Task: Create a due date automation trigger when advanced on, on the wednesday before a card is due add content with a name or a description starting with resume at 11:00 AM.
Action: Mouse moved to (843, 268)
Screenshot: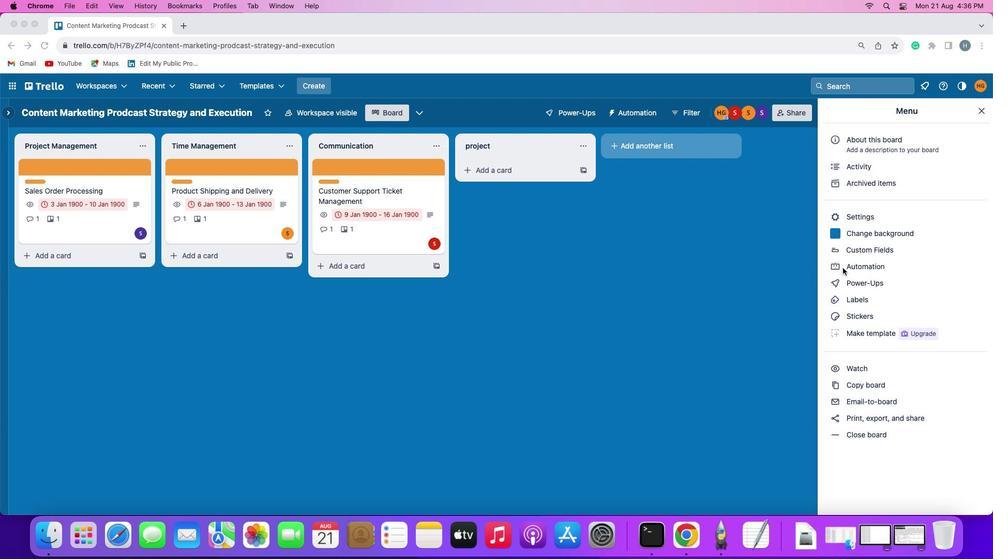 
Action: Mouse pressed left at (843, 268)
Screenshot: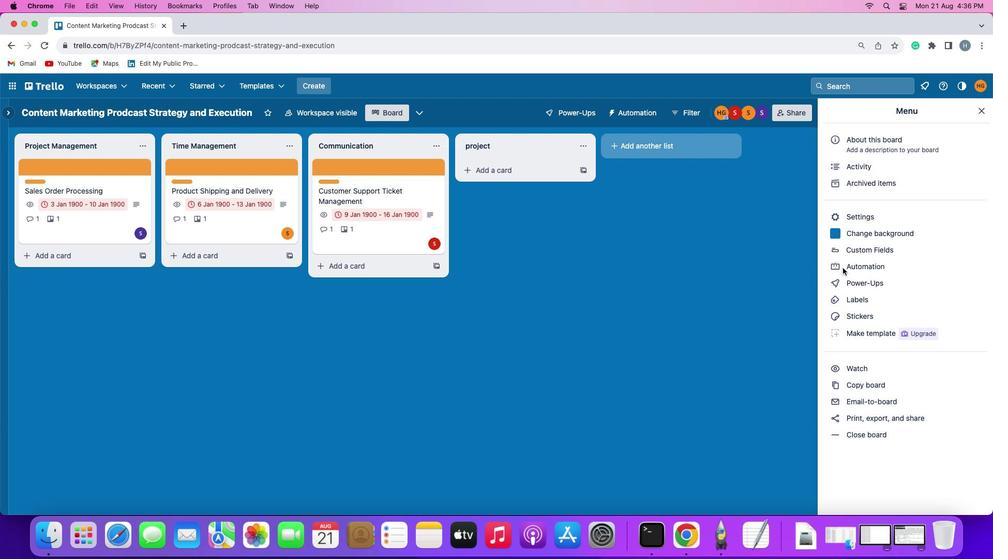 
Action: Mouse pressed left at (843, 268)
Screenshot: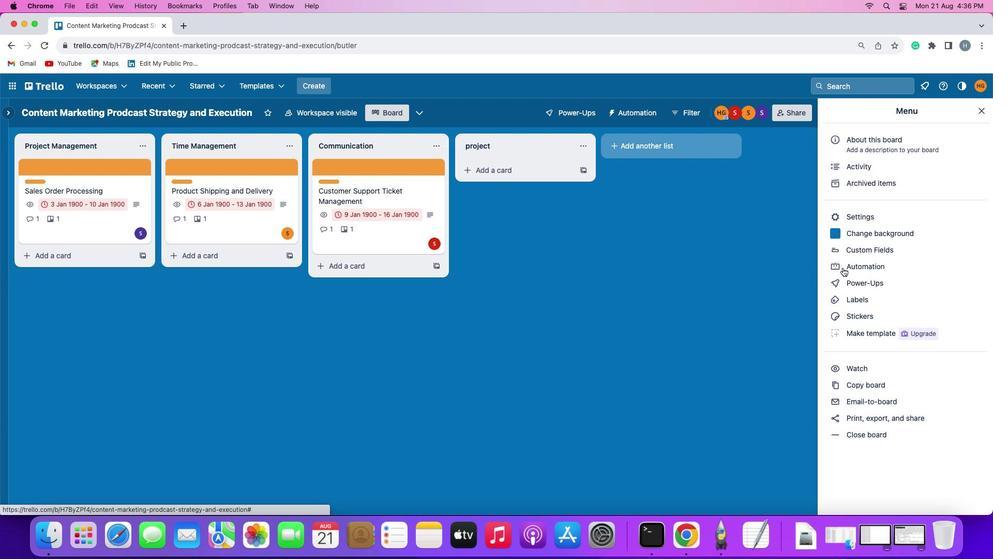 
Action: Mouse moved to (65, 245)
Screenshot: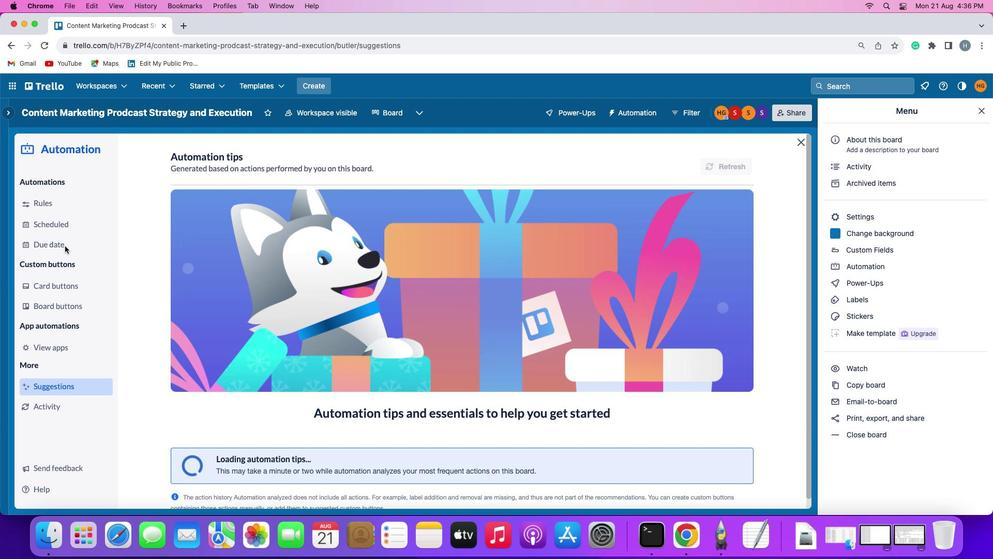 
Action: Mouse pressed left at (65, 245)
Screenshot: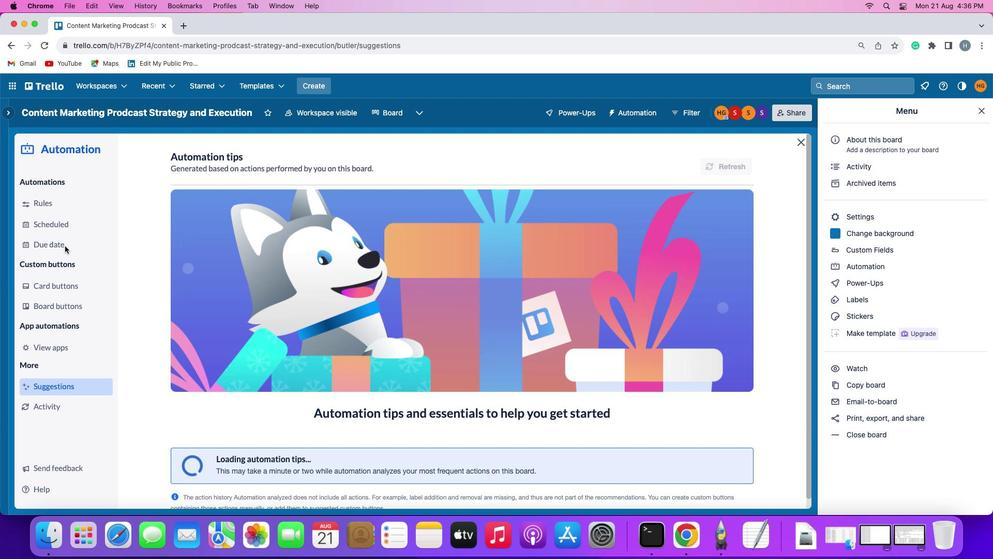 
Action: Mouse moved to (692, 163)
Screenshot: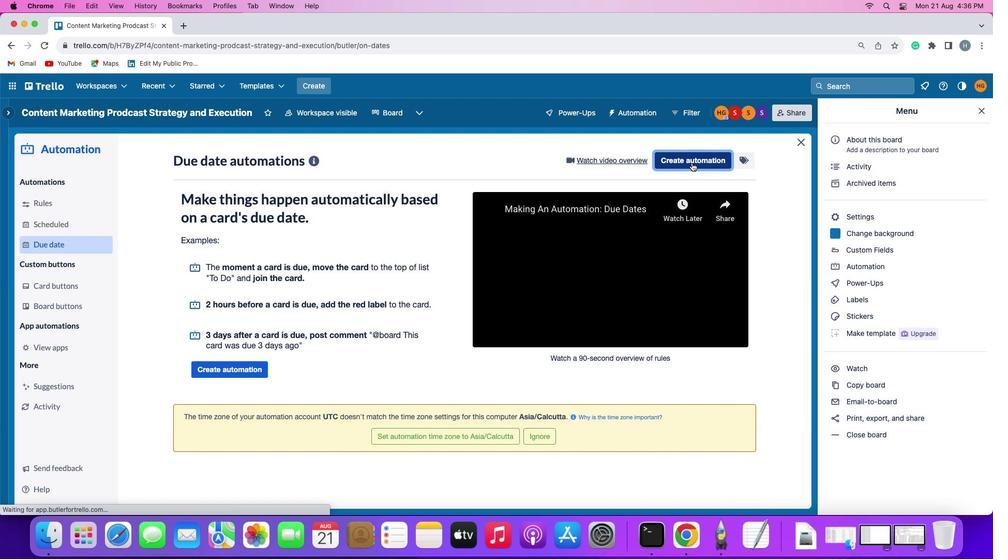 
Action: Mouse pressed left at (692, 163)
Screenshot: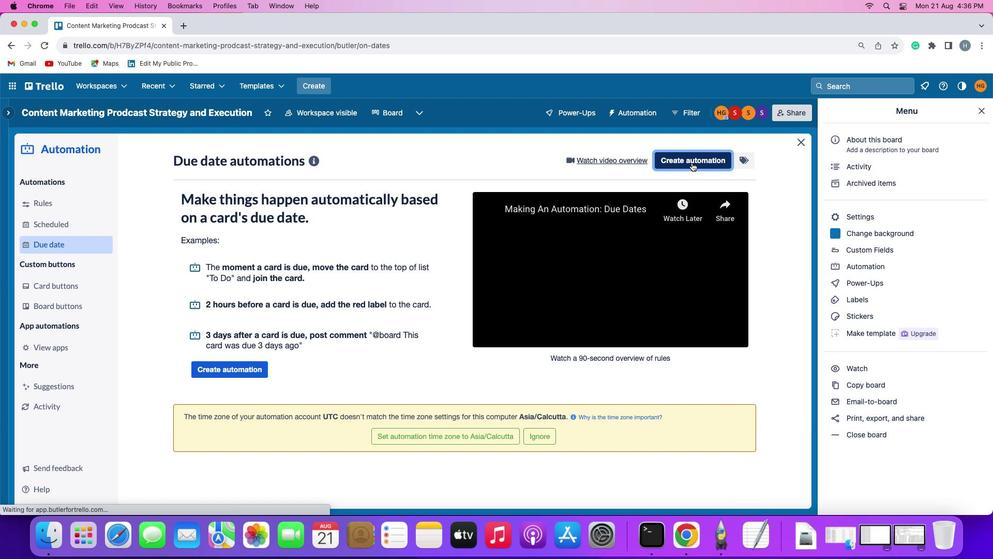 
Action: Mouse moved to (211, 260)
Screenshot: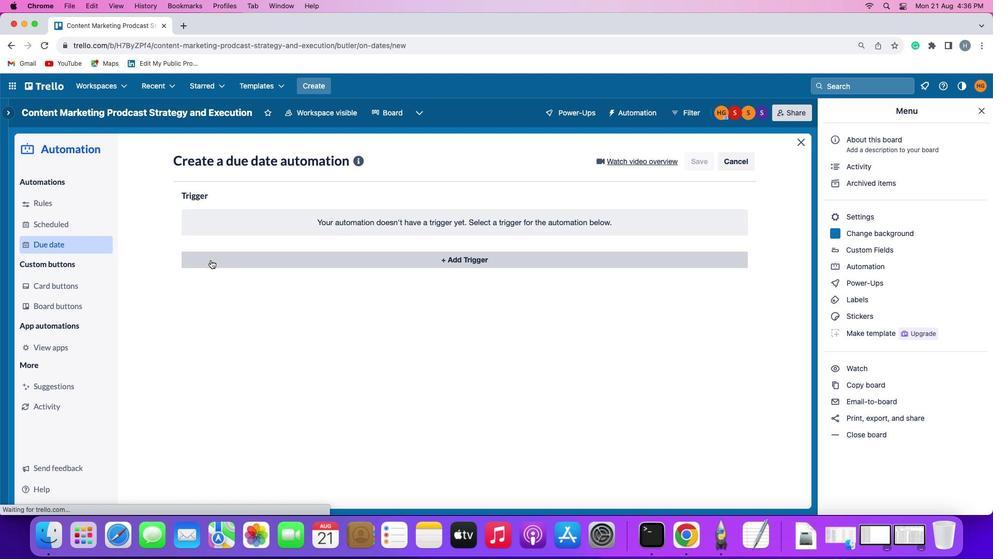
Action: Mouse pressed left at (211, 260)
Screenshot: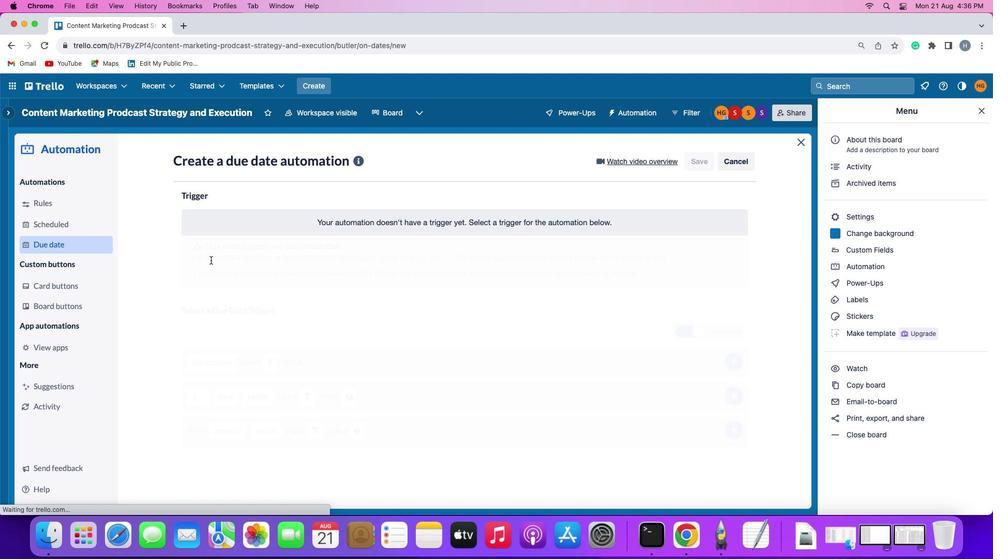 
Action: Mouse moved to (217, 448)
Screenshot: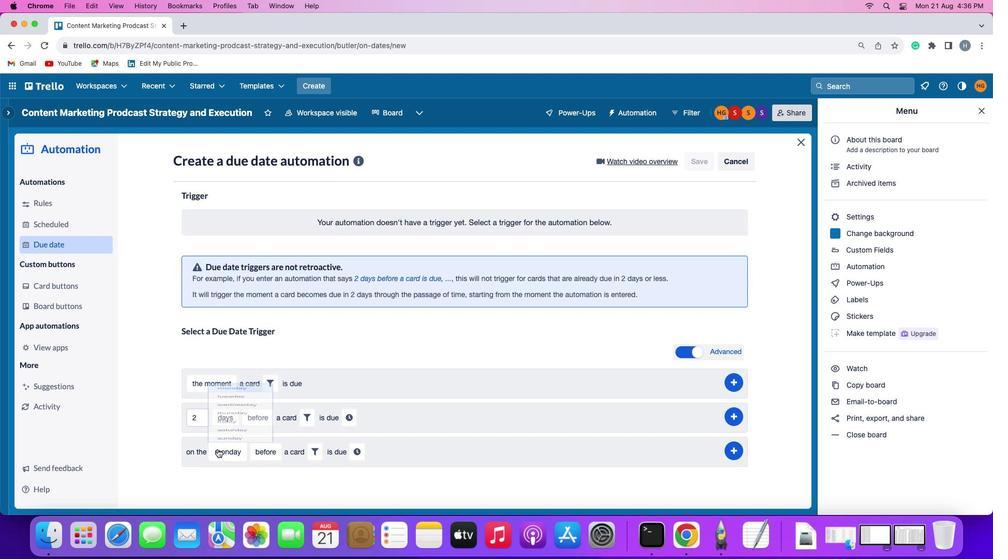 
Action: Mouse pressed left at (217, 448)
Screenshot: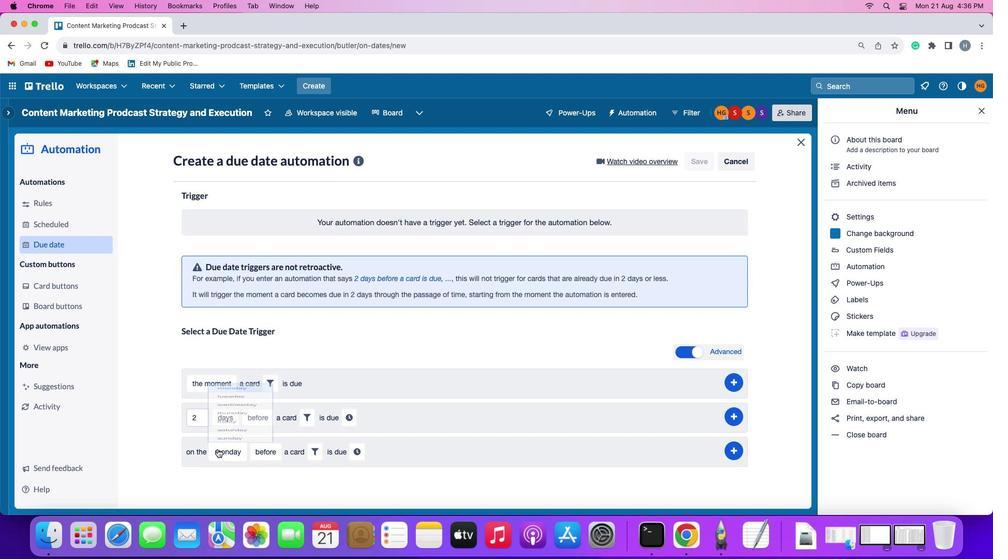 
Action: Mouse moved to (225, 352)
Screenshot: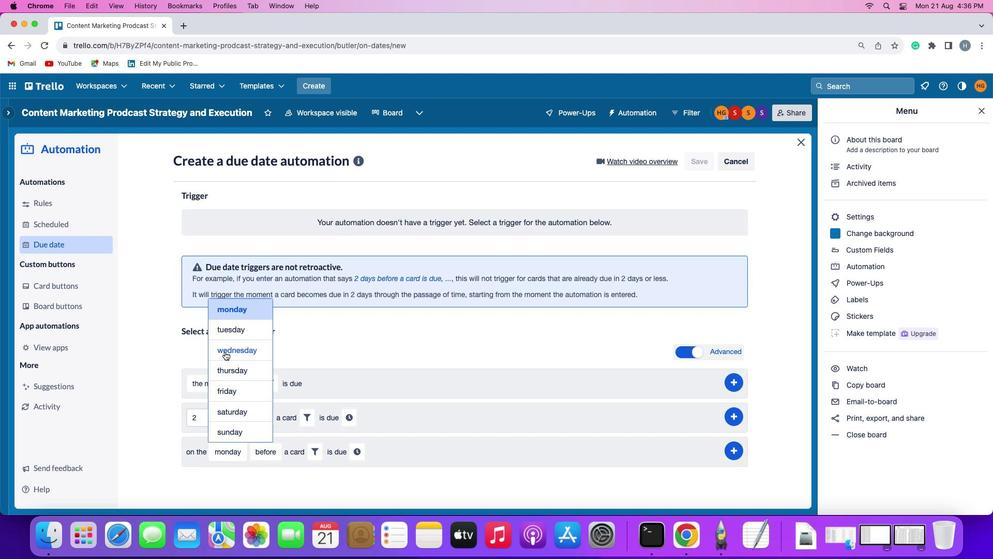 
Action: Mouse pressed left at (225, 352)
Screenshot: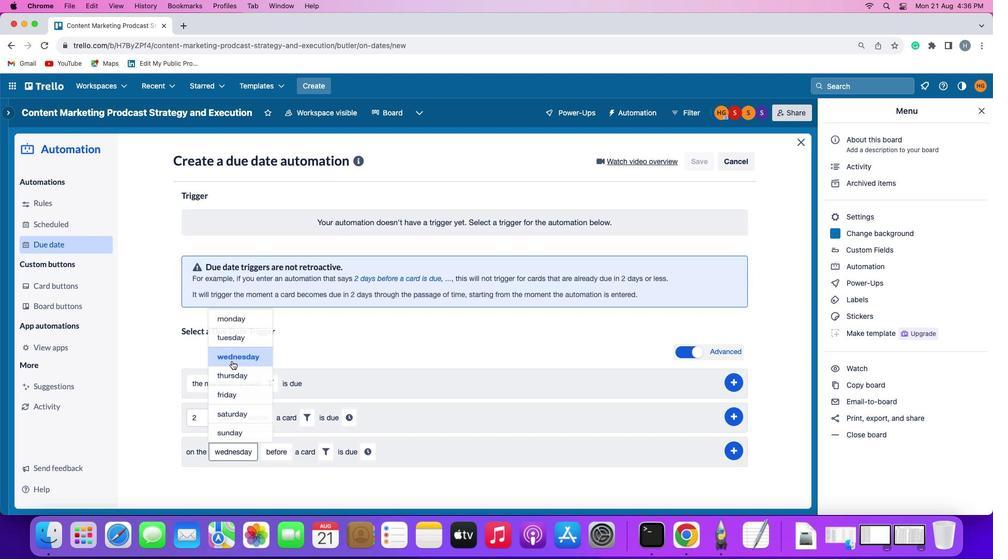 
Action: Mouse moved to (330, 450)
Screenshot: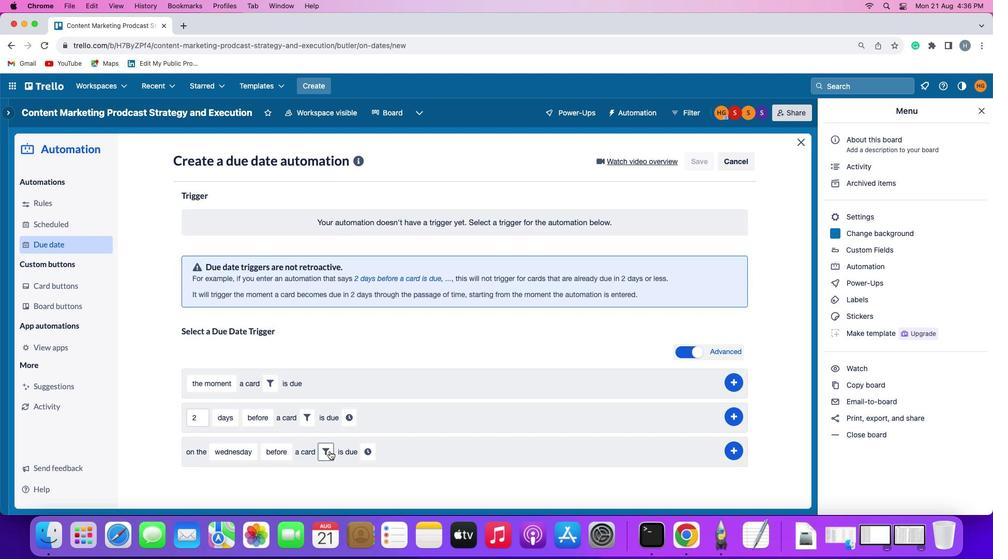 
Action: Mouse pressed left at (330, 450)
Screenshot: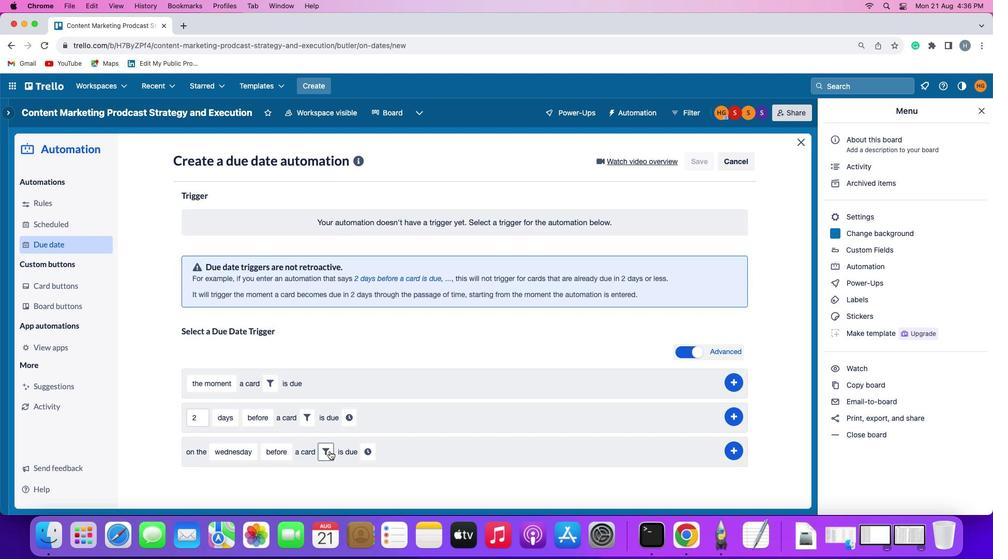
Action: Mouse moved to (462, 485)
Screenshot: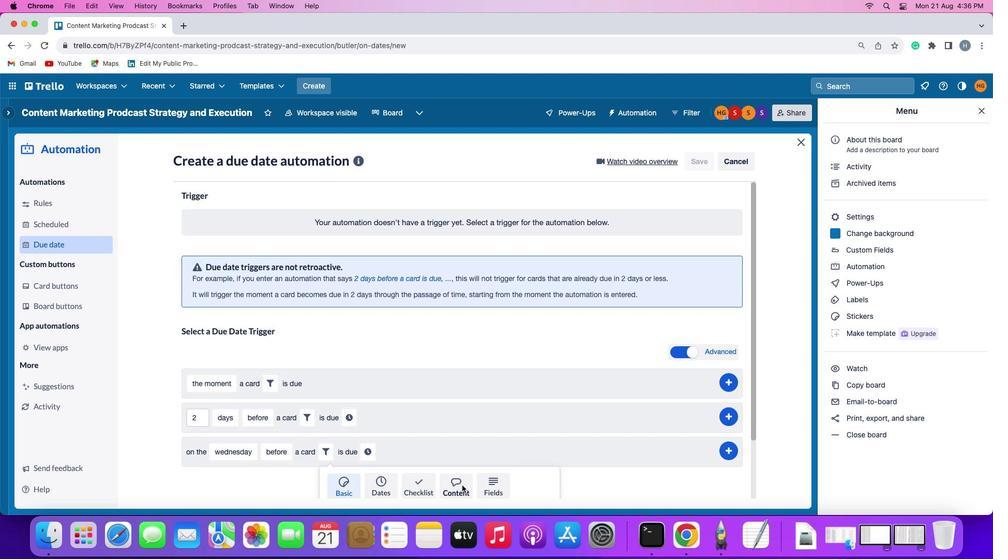
Action: Mouse pressed left at (462, 485)
Screenshot: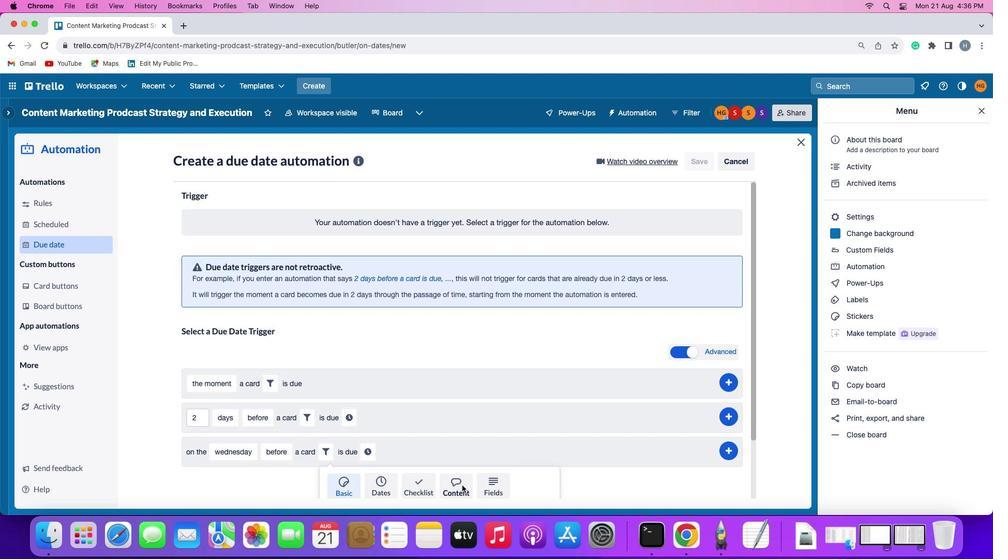 
Action: Mouse moved to (255, 473)
Screenshot: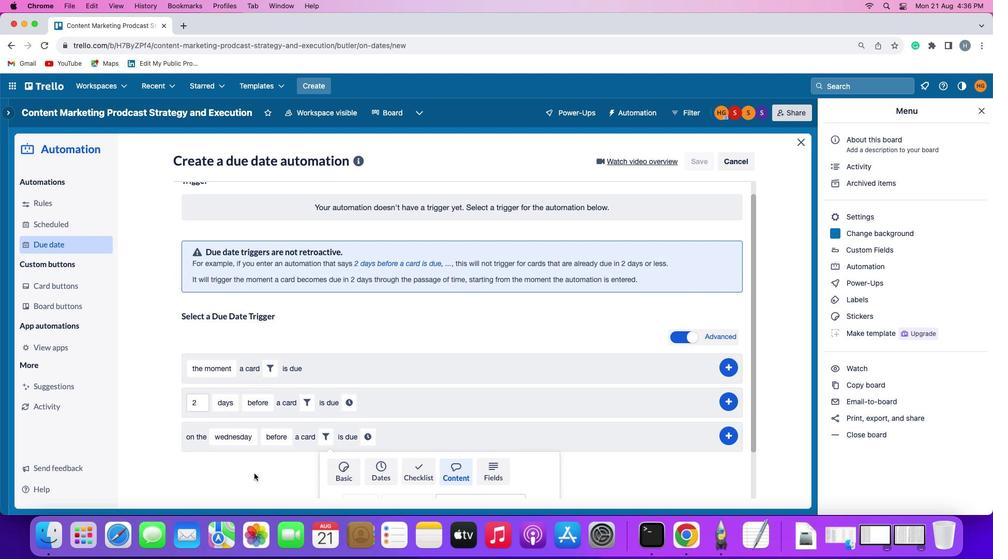
Action: Mouse scrolled (255, 473) with delta (0, 0)
Screenshot: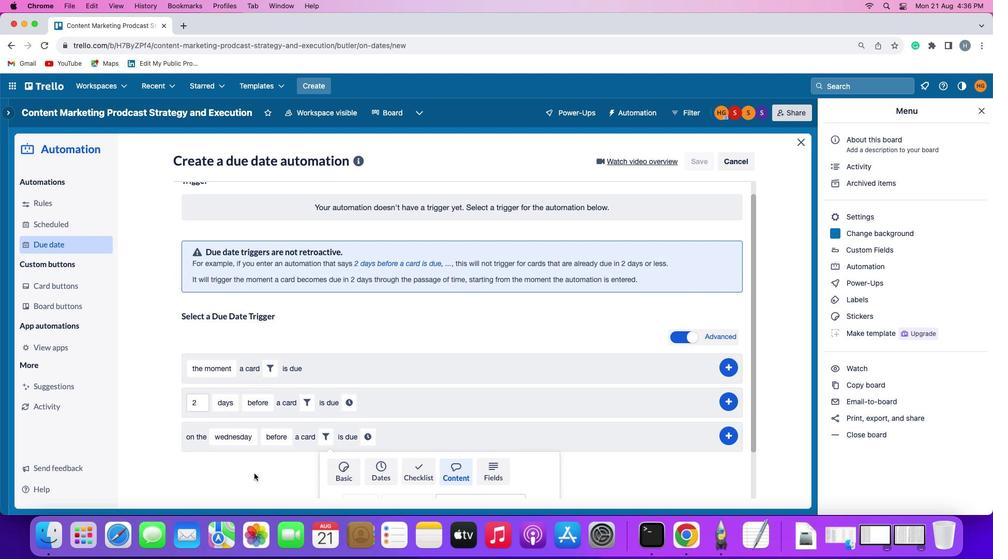 
Action: Mouse moved to (255, 473)
Screenshot: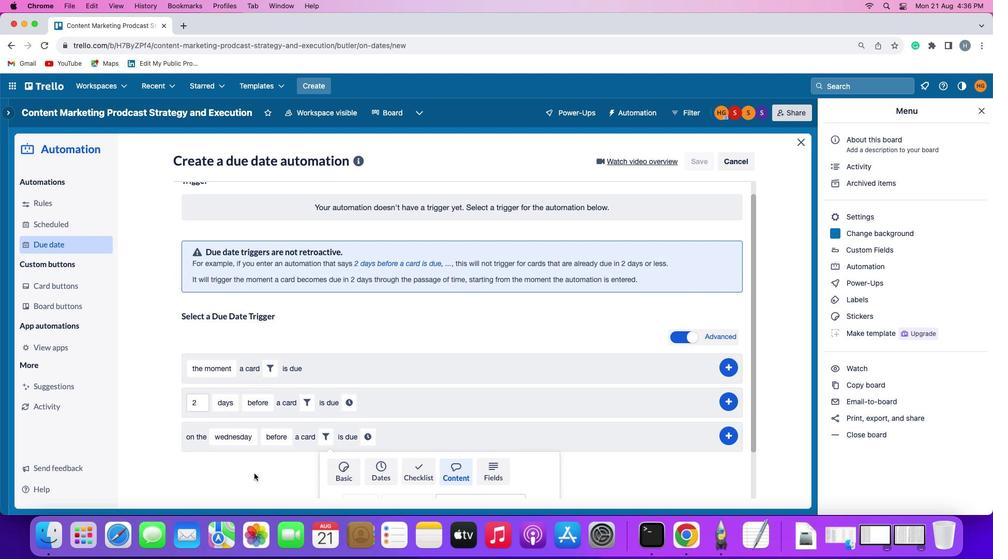 
Action: Mouse scrolled (255, 473) with delta (0, 0)
Screenshot: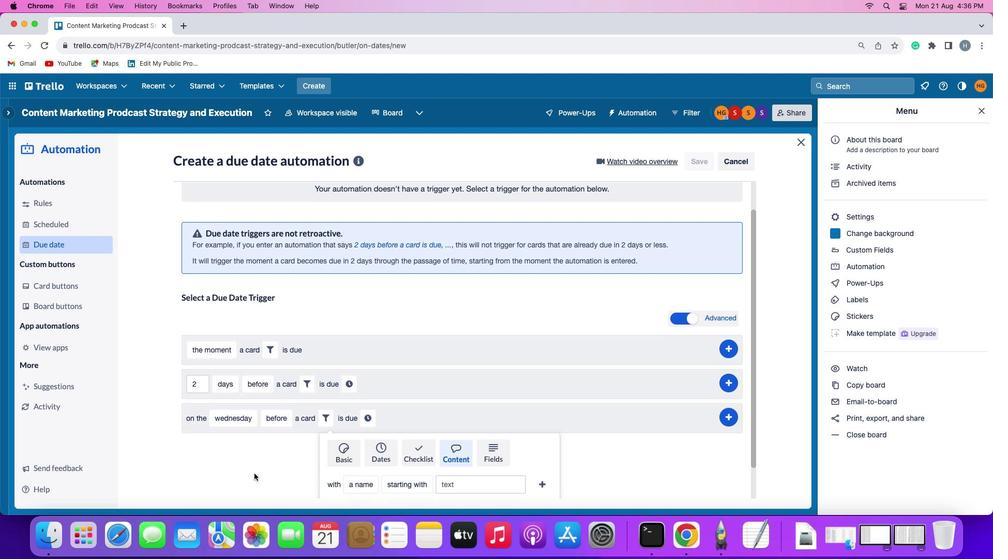 
Action: Mouse scrolled (255, 473) with delta (0, -1)
Screenshot: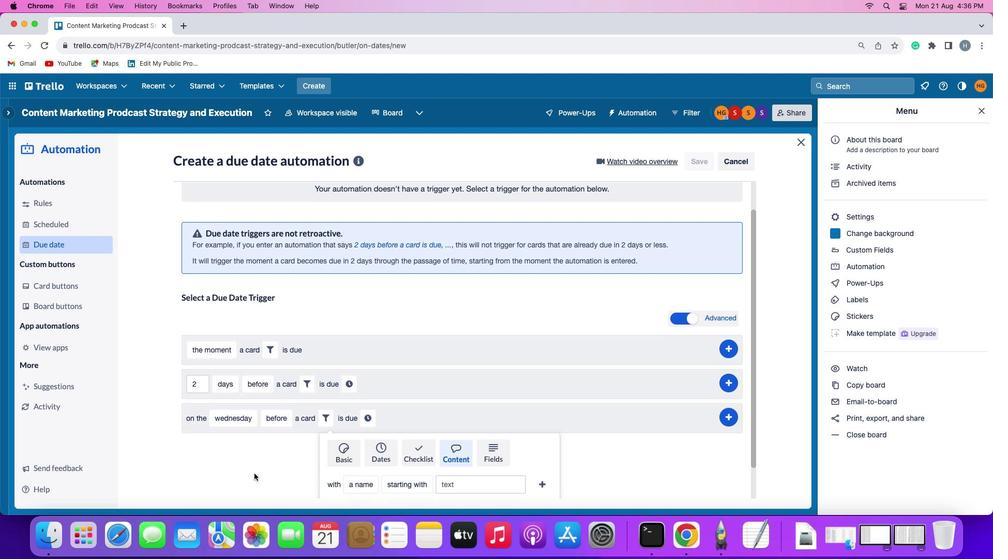 
Action: Mouse scrolled (255, 473) with delta (0, -2)
Screenshot: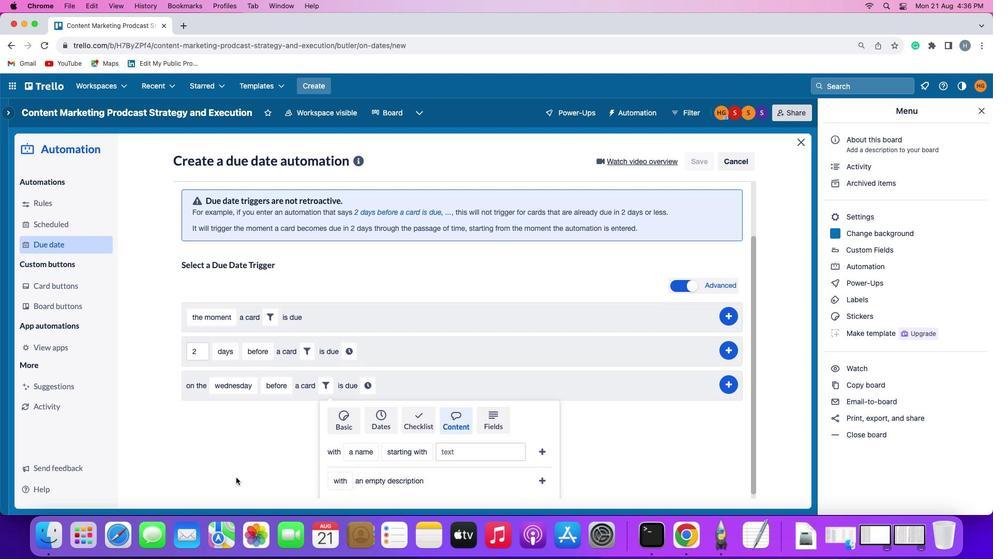 
Action: Mouse moved to (347, 447)
Screenshot: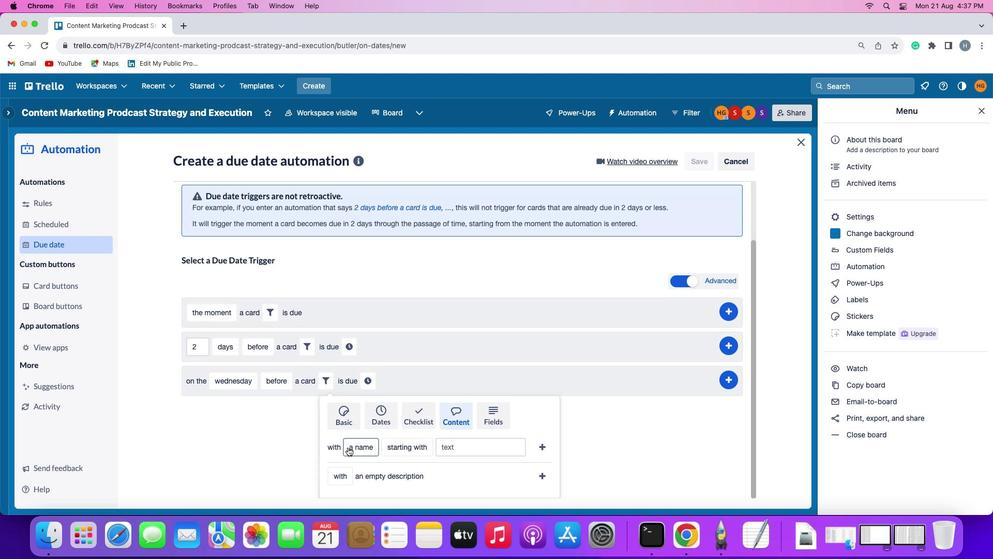 
Action: Mouse pressed left at (347, 447)
Screenshot: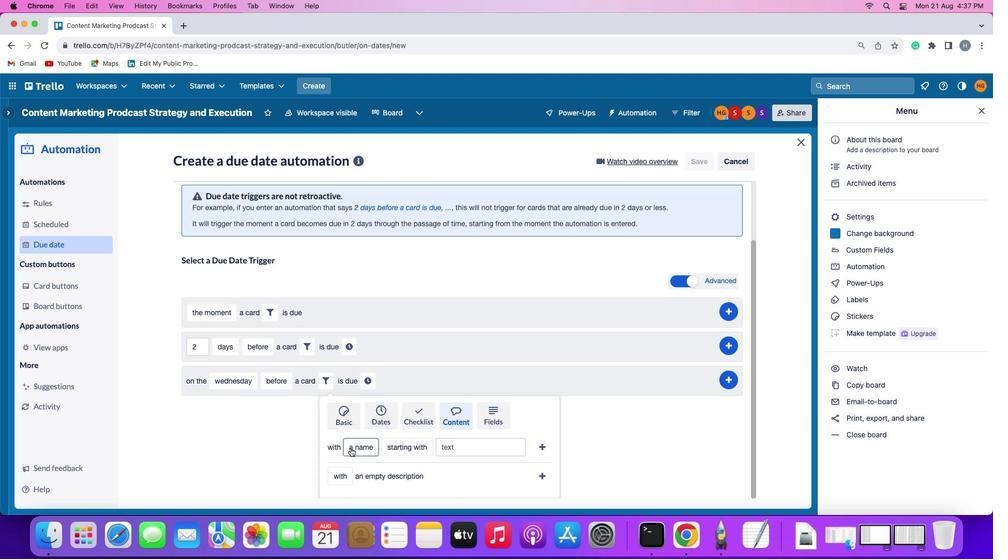 
Action: Mouse moved to (365, 429)
Screenshot: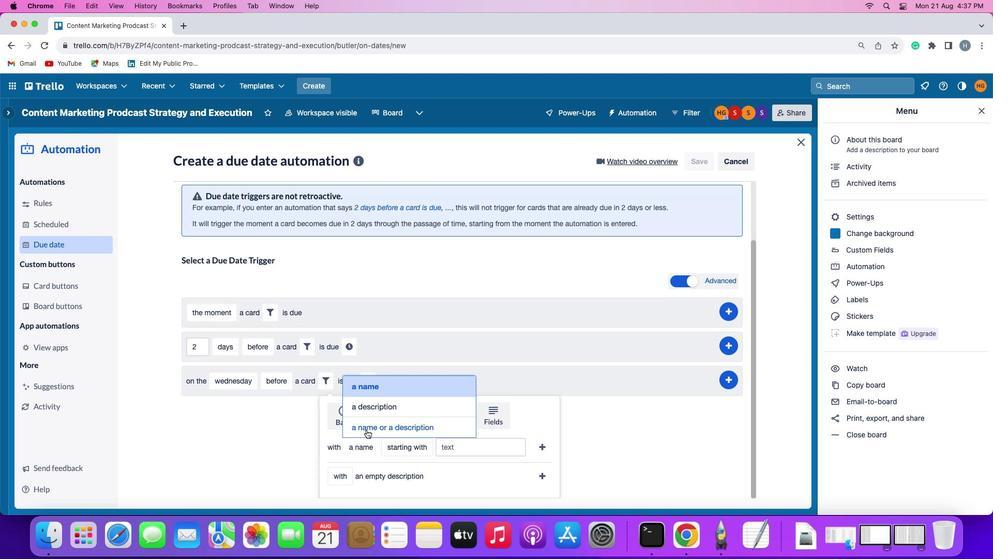 
Action: Mouse pressed left at (365, 429)
Screenshot: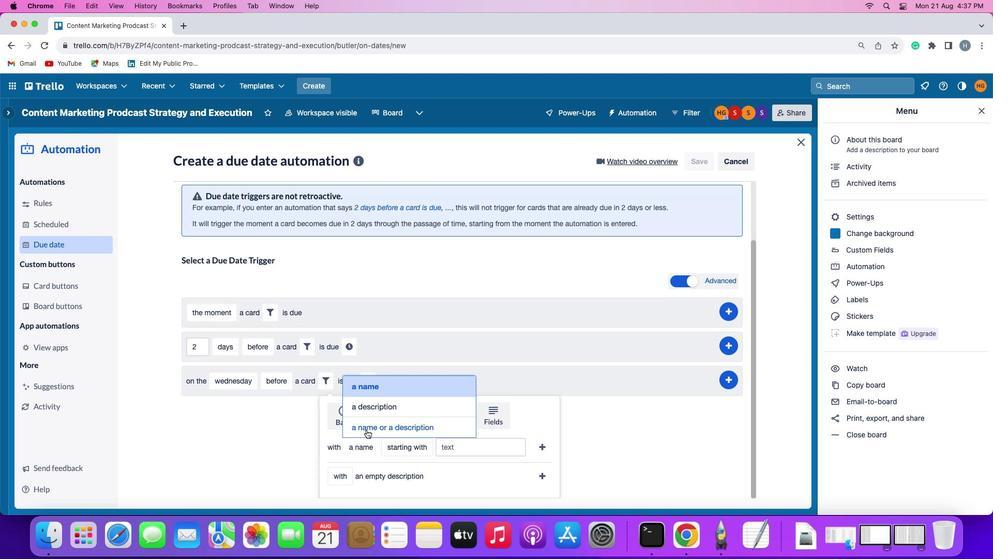 
Action: Mouse moved to (459, 445)
Screenshot: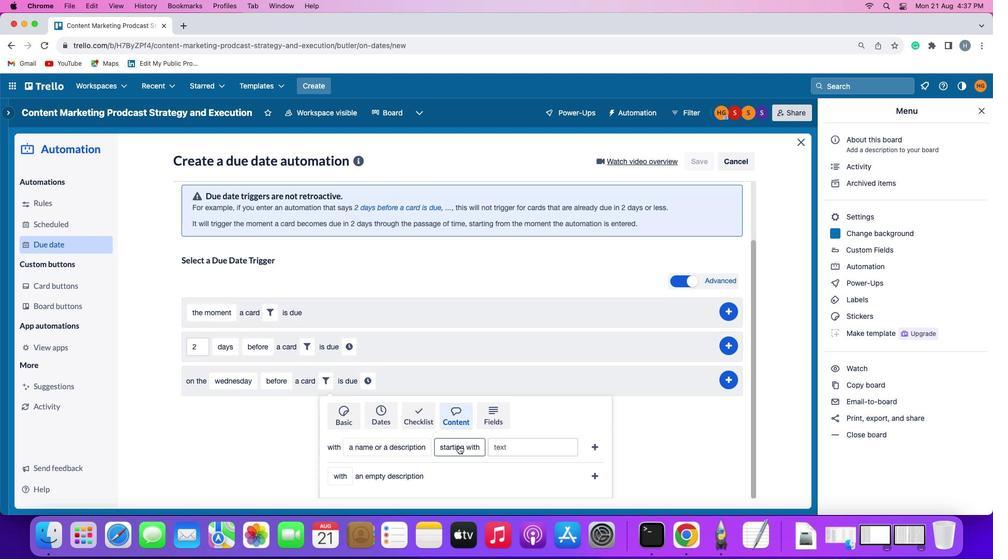 
Action: Mouse pressed left at (459, 445)
Screenshot: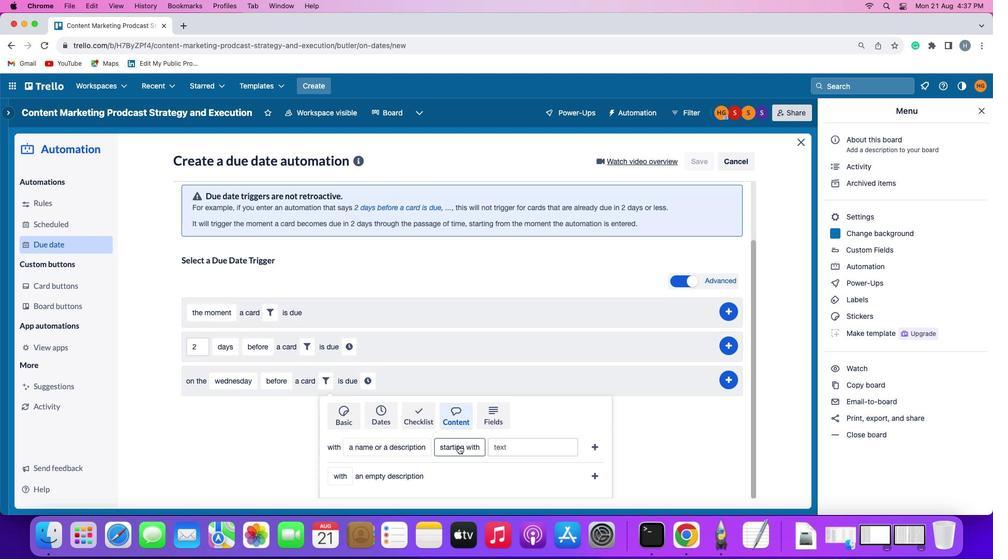 
Action: Mouse moved to (480, 326)
Screenshot: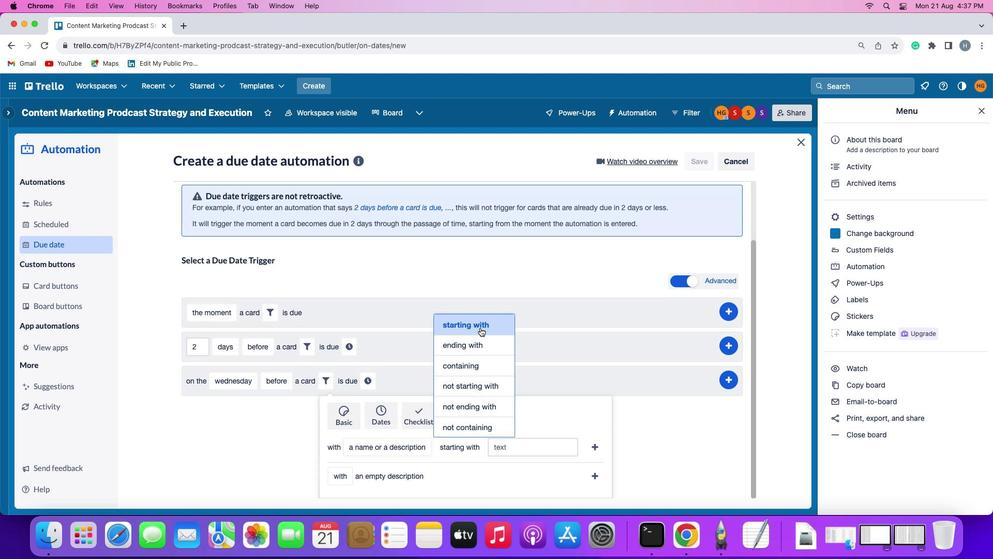 
Action: Mouse pressed left at (480, 326)
Screenshot: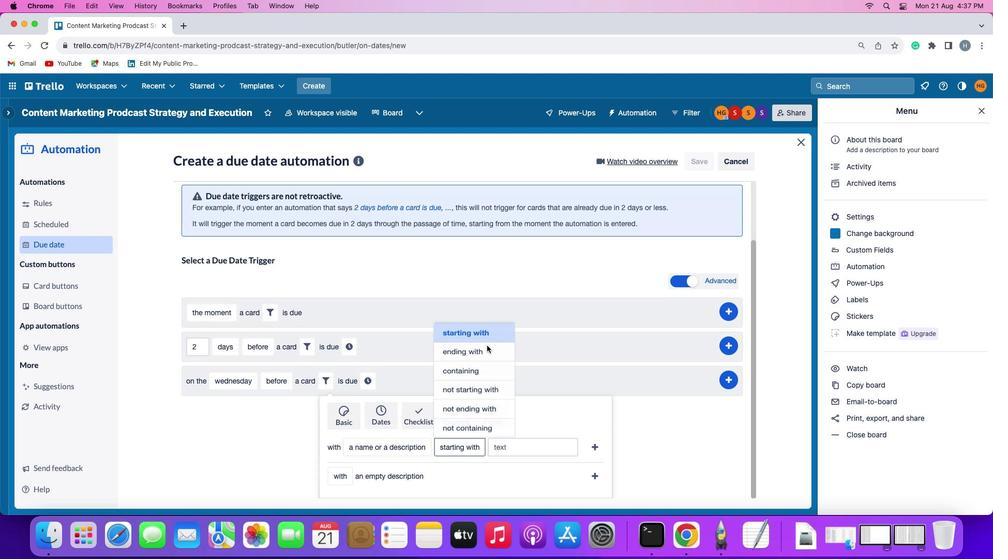 
Action: Mouse moved to (519, 449)
Screenshot: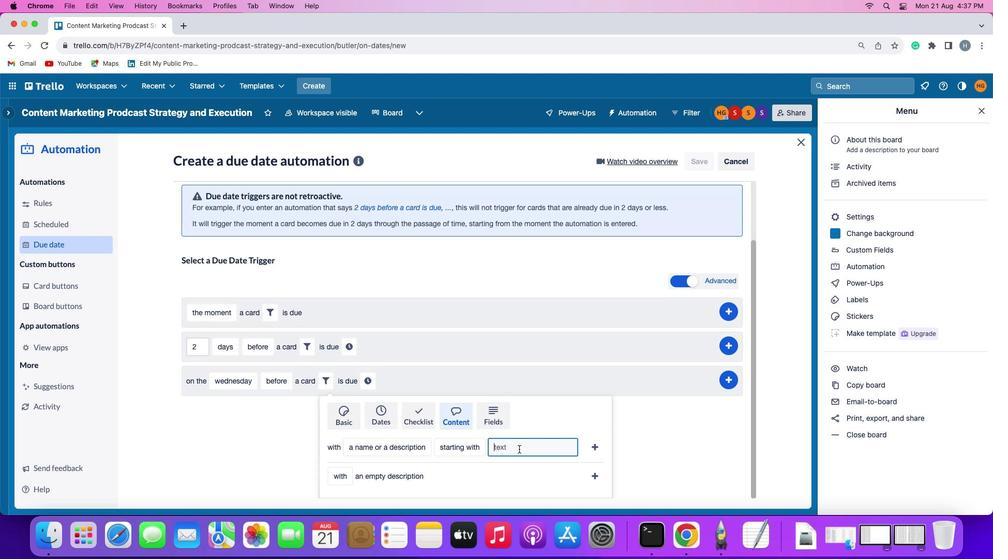 
Action: Mouse pressed left at (519, 449)
Screenshot: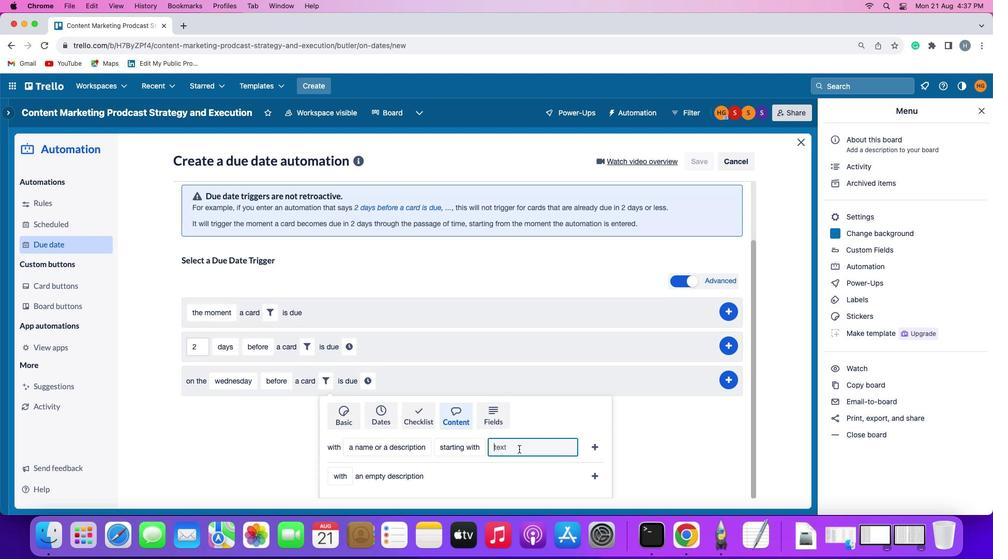 
Action: Key pressed 'r''e''s''u''m''e'
Screenshot: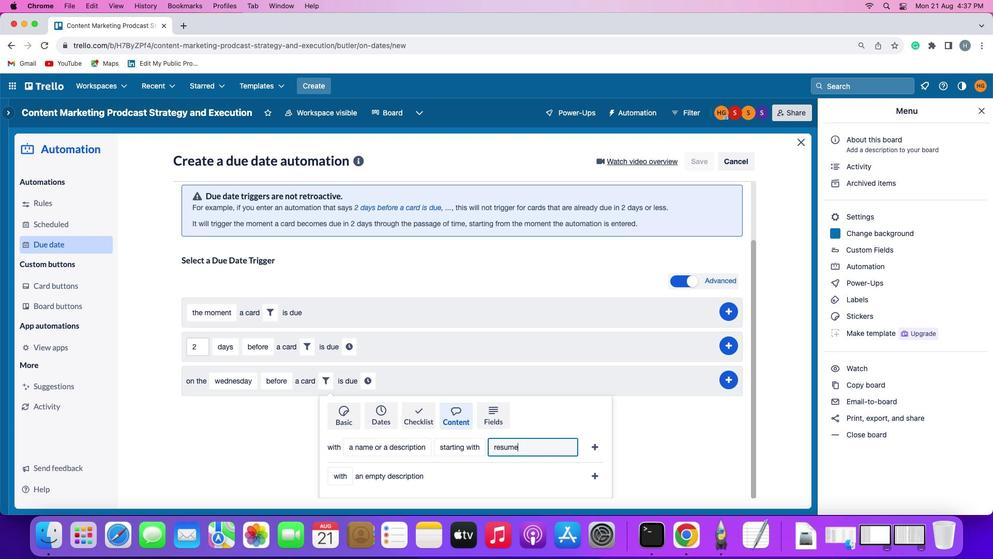 
Action: Mouse moved to (591, 444)
Screenshot: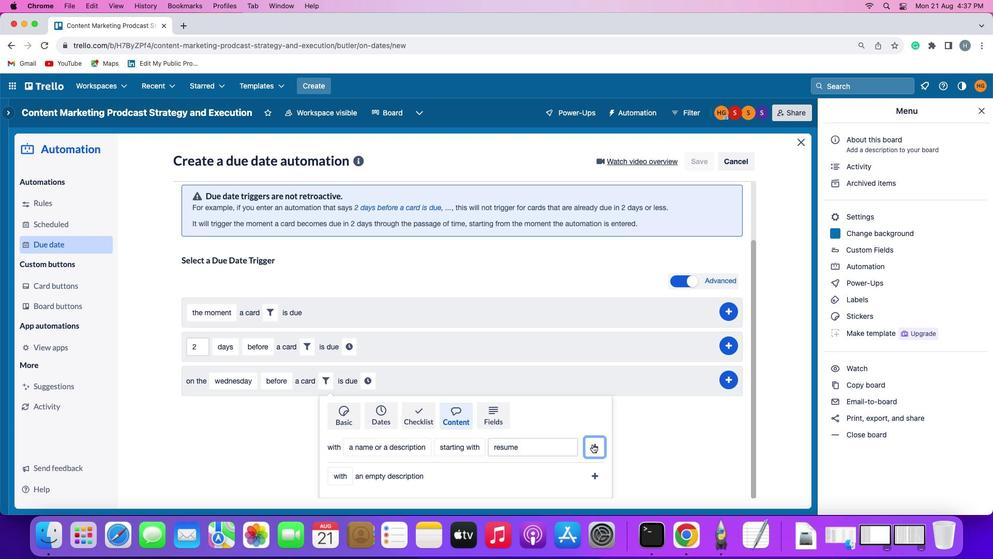 
Action: Mouse pressed left at (591, 444)
Screenshot: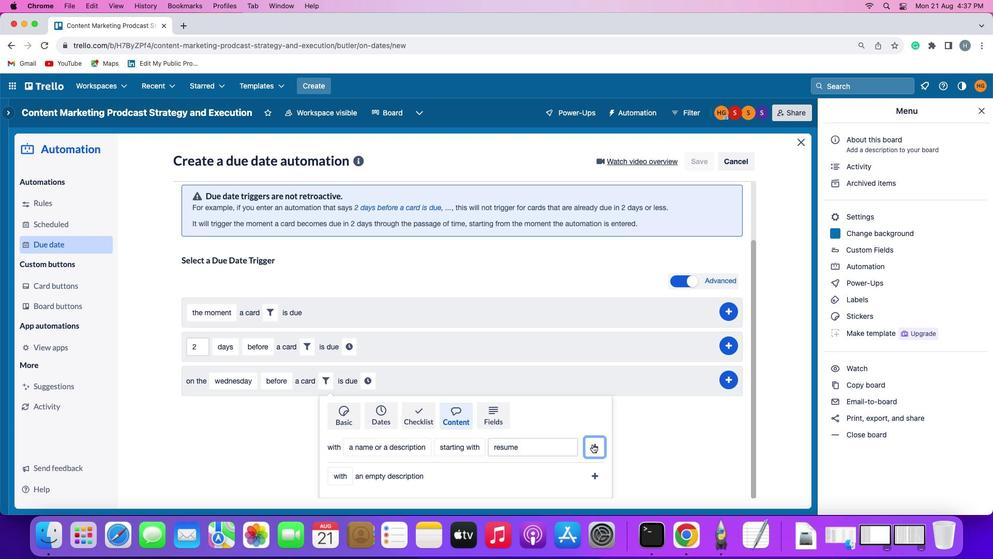 
Action: Mouse moved to (564, 448)
Screenshot: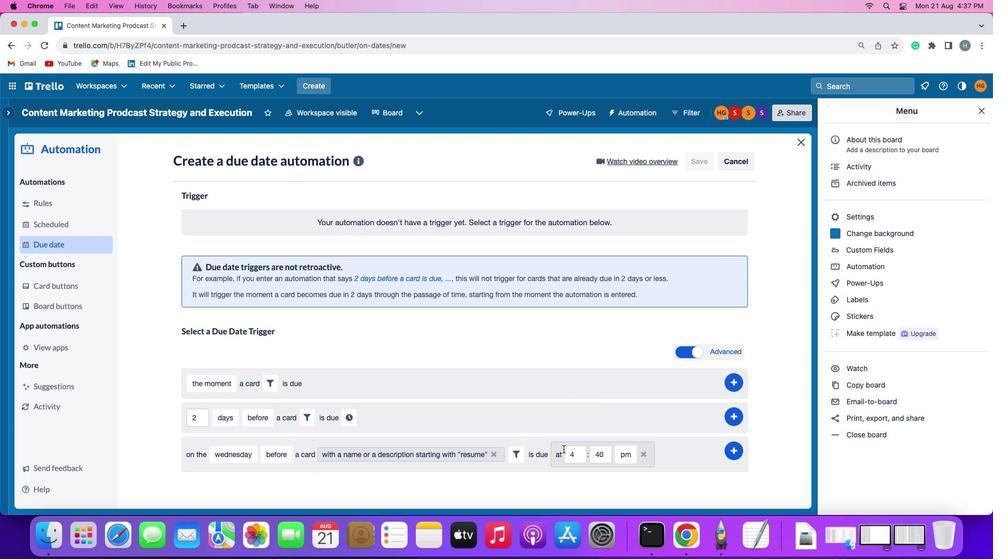 
Action: Mouse pressed left at (564, 448)
Screenshot: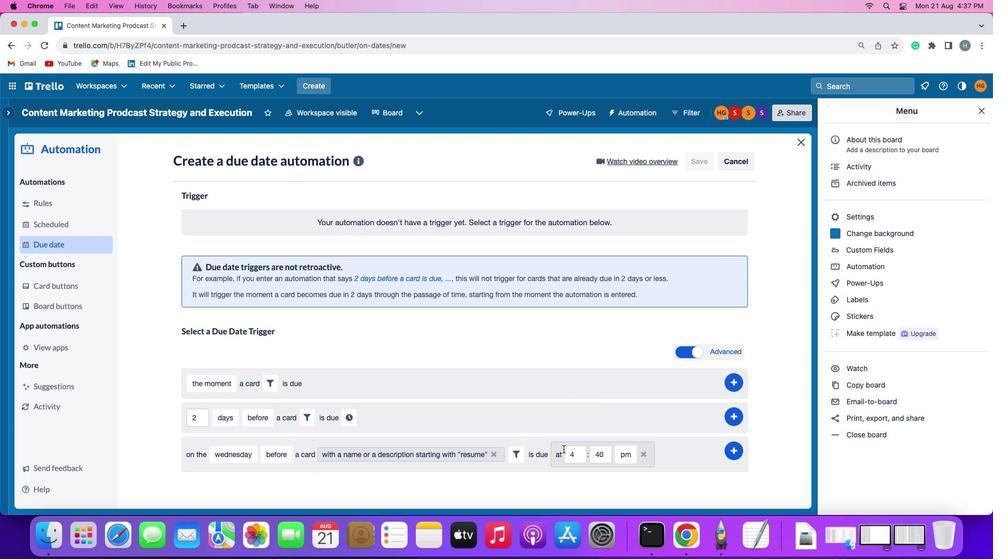 
Action: Mouse moved to (585, 453)
Screenshot: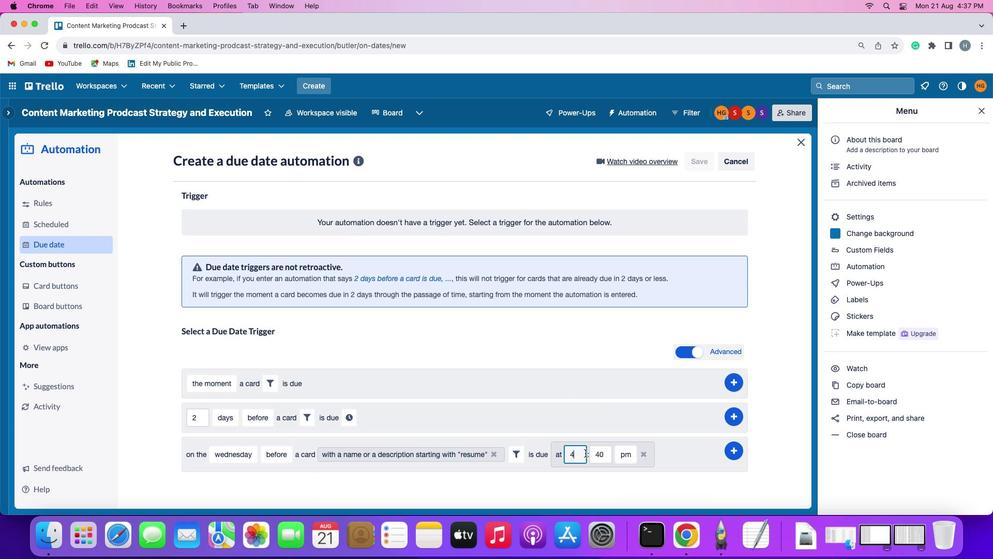 
Action: Mouse pressed left at (585, 453)
Screenshot: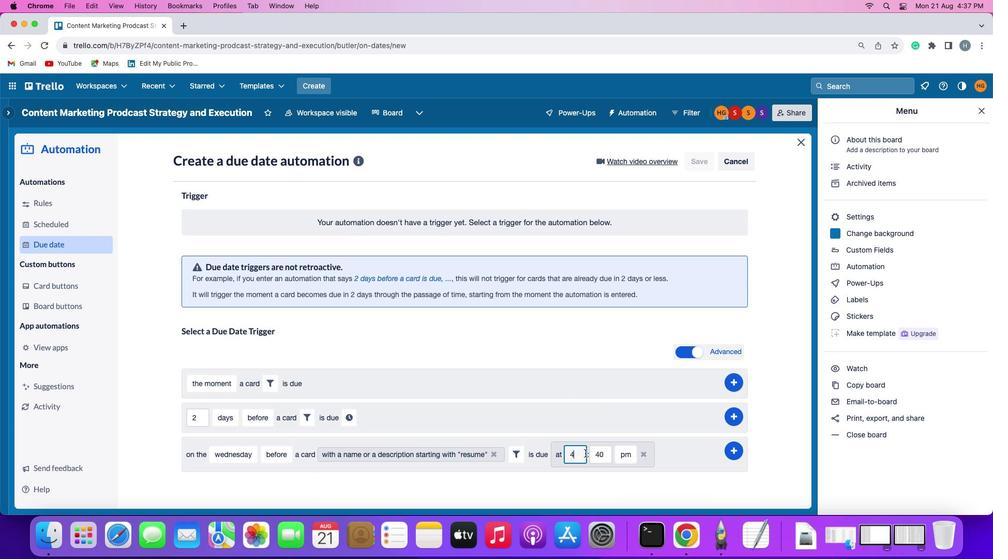 
Action: Key pressed Key.backspace
Screenshot: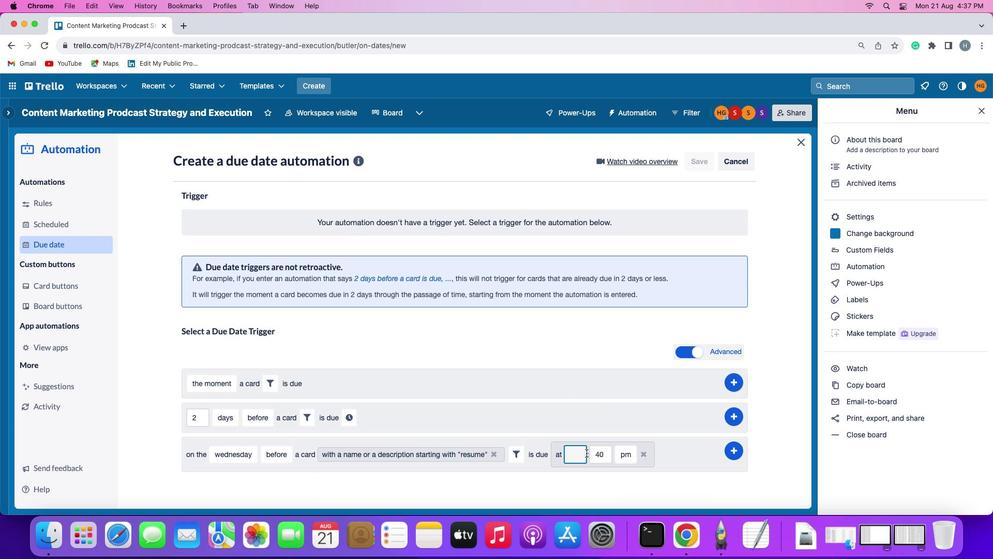 
Action: Mouse moved to (587, 453)
Screenshot: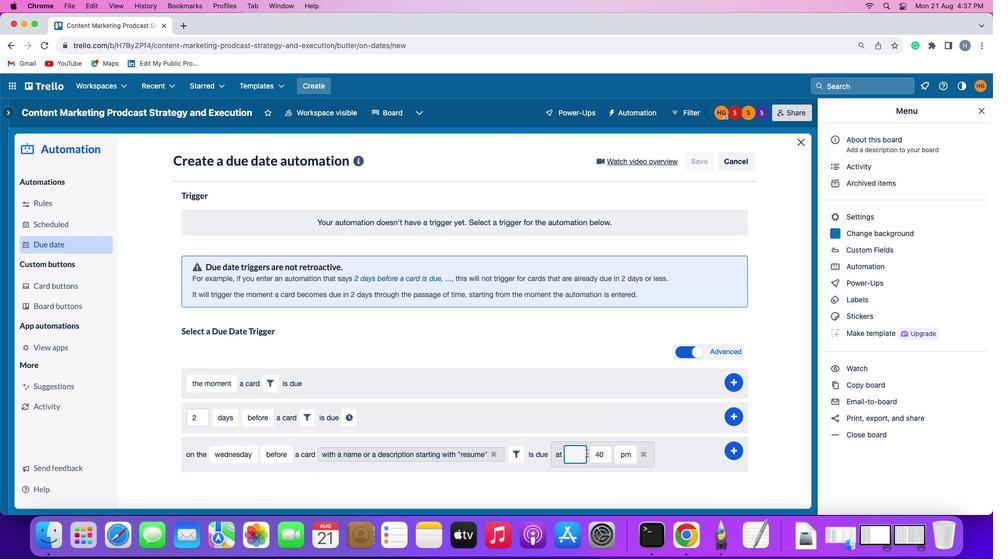 
Action: Key pressed '1''1'
Screenshot: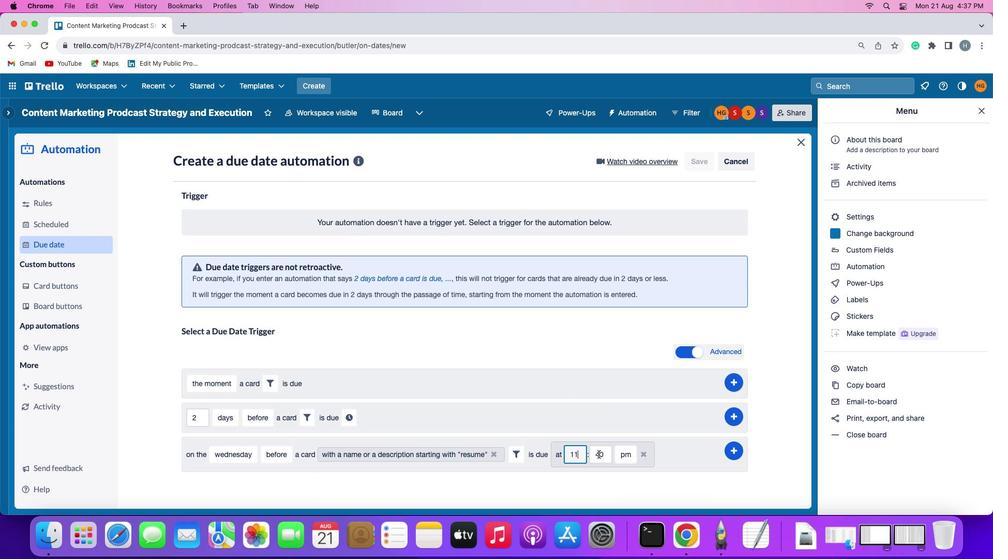
Action: Mouse moved to (605, 453)
Screenshot: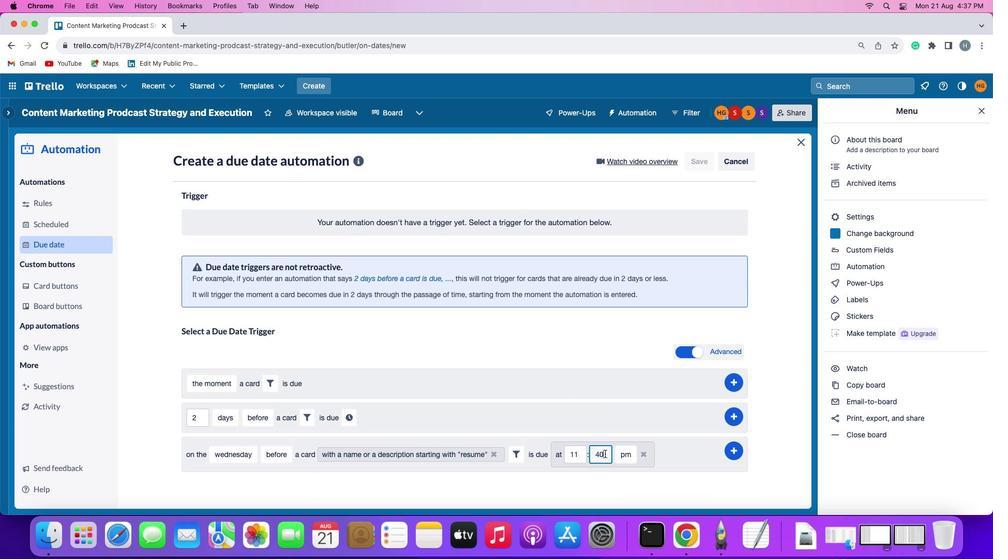
Action: Mouse pressed left at (605, 453)
Screenshot: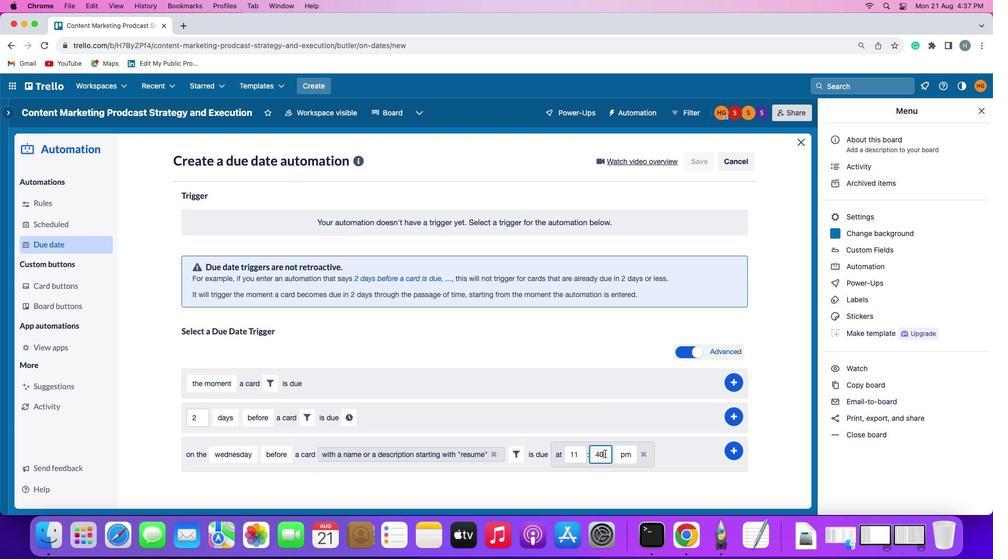 
Action: Key pressed Key.backspaceKey.backspace'0''0'
Screenshot: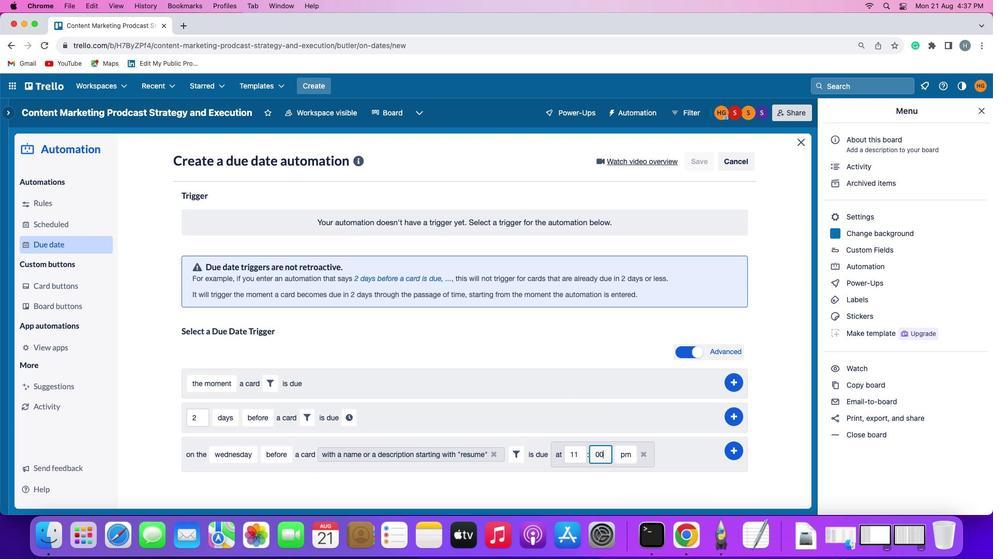 
Action: Mouse moved to (620, 455)
Screenshot: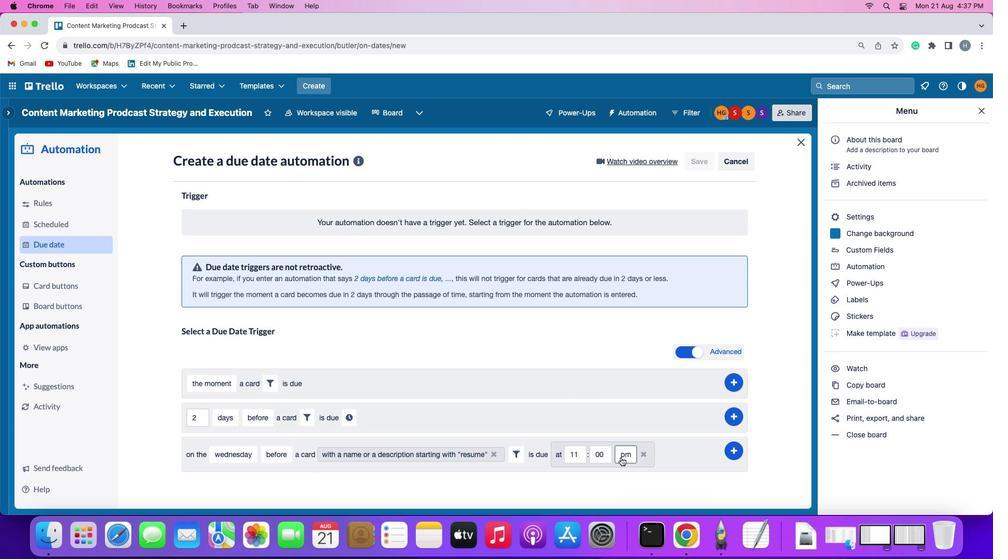 
Action: Mouse pressed left at (620, 455)
Screenshot: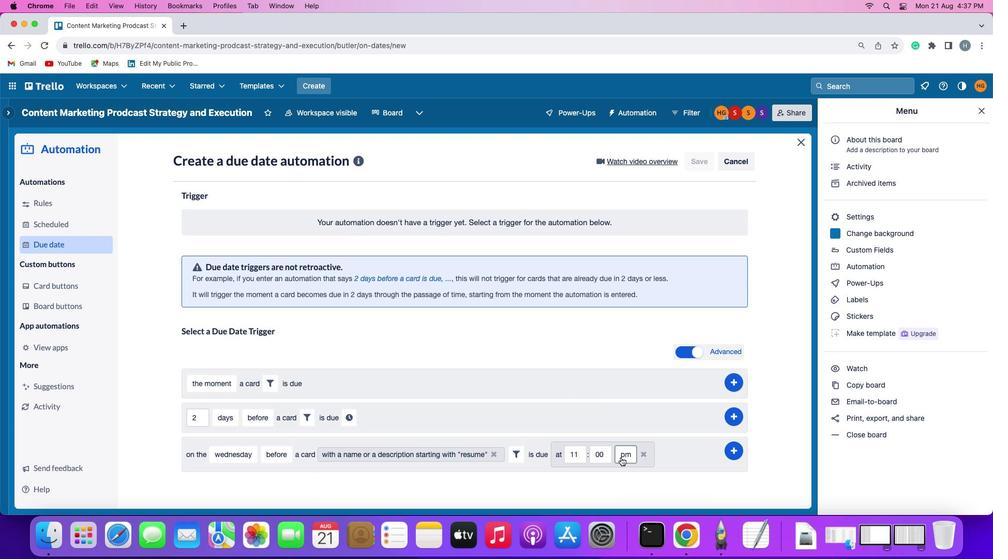 
Action: Mouse moved to (624, 467)
Screenshot: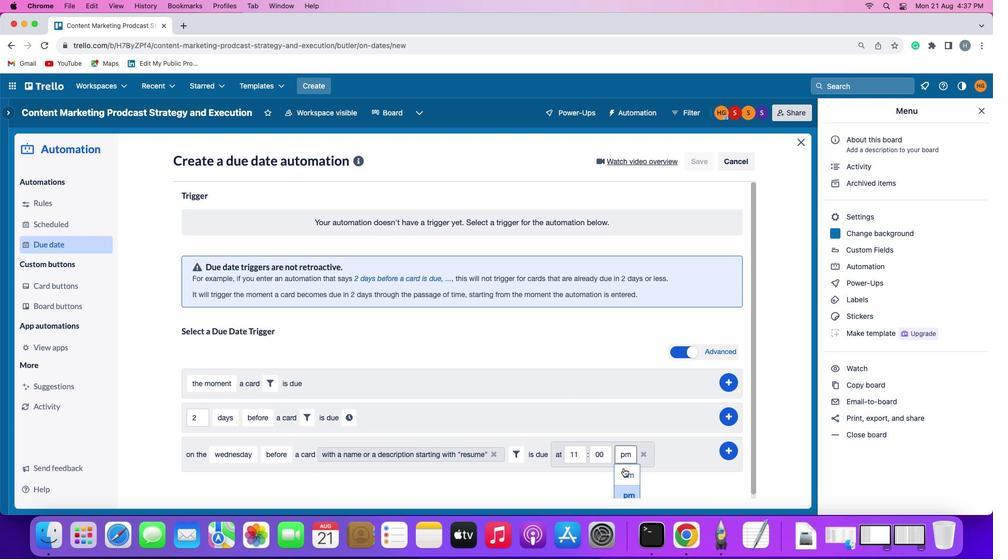 
Action: Mouse pressed left at (624, 467)
Screenshot: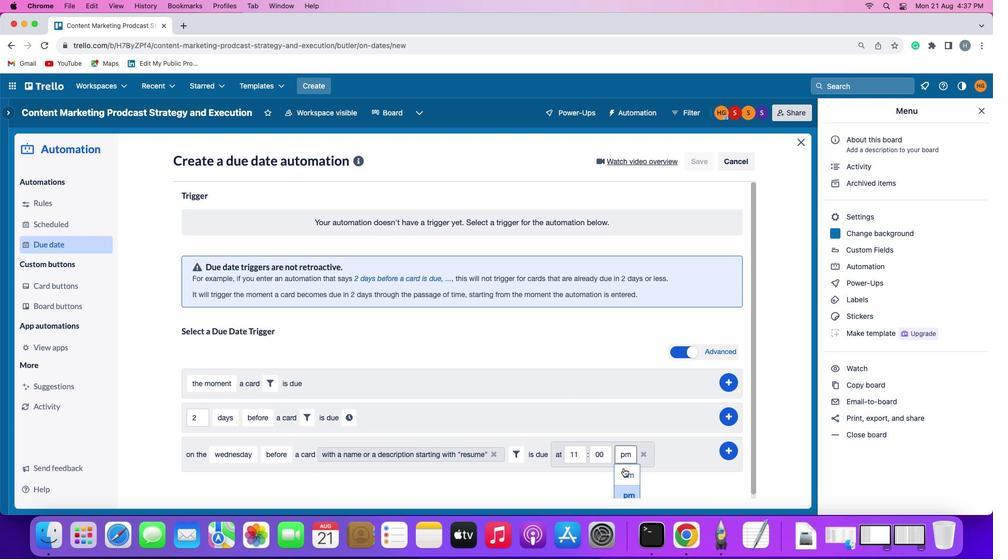 
Action: Mouse moved to (734, 448)
Screenshot: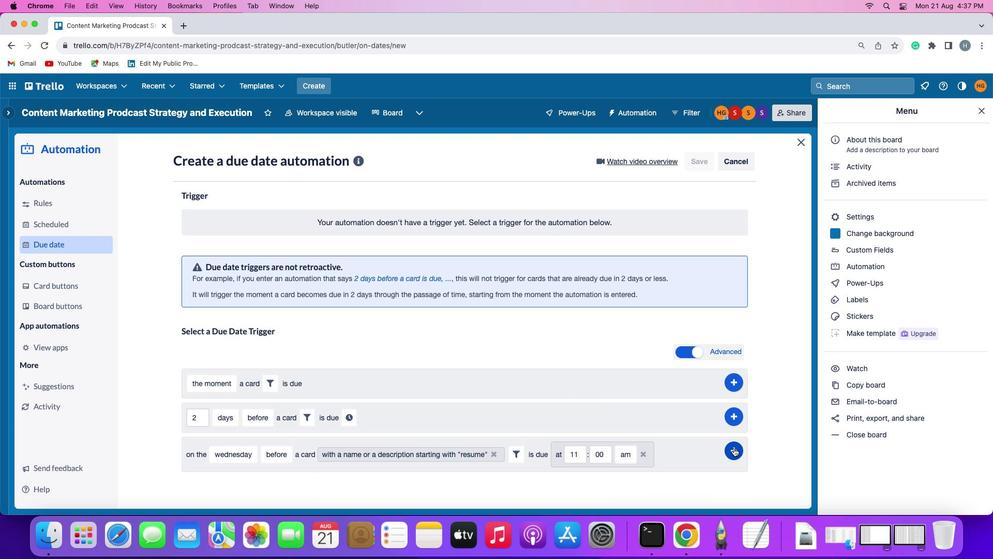 
Action: Mouse pressed left at (734, 448)
Screenshot: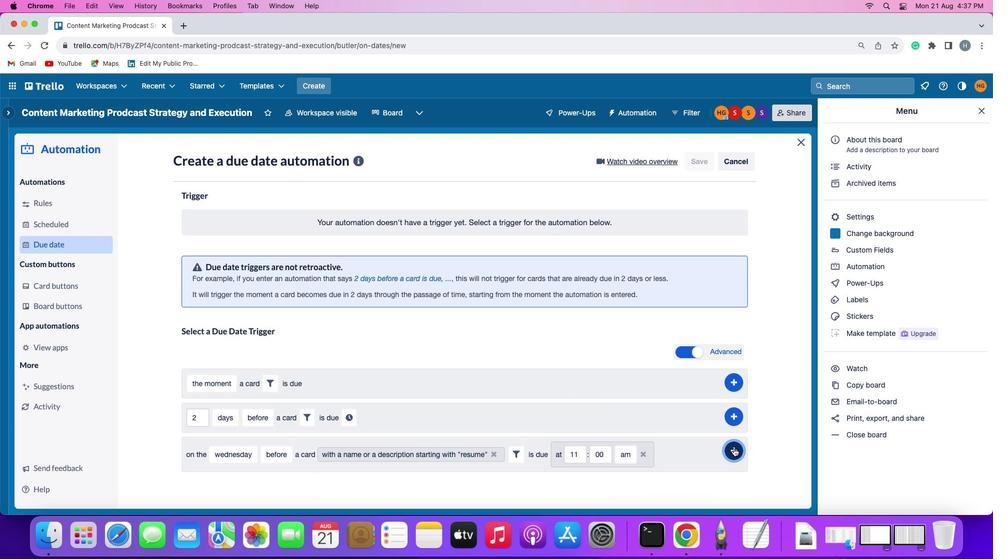 
Action: Mouse moved to (768, 371)
Screenshot: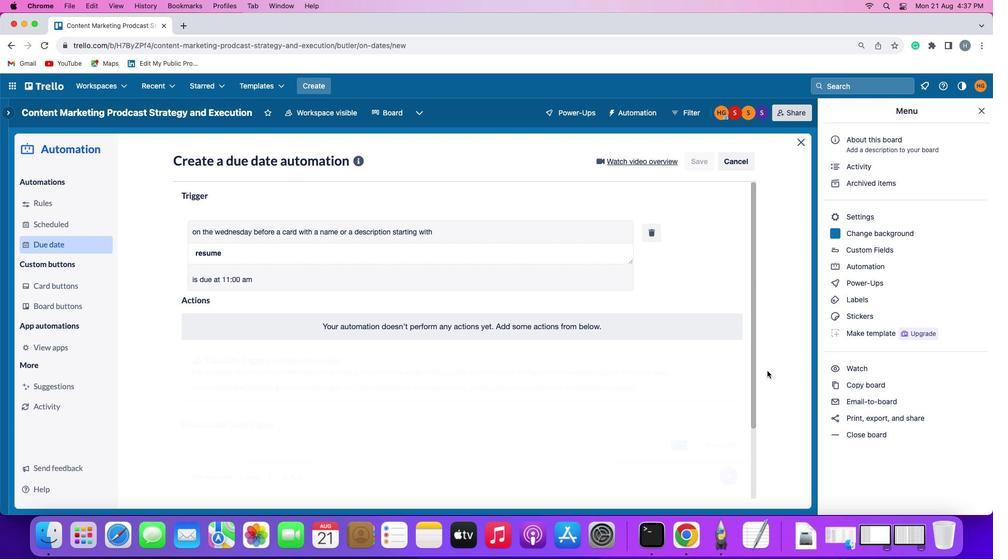 
